 Task: Measure the distance between Boston and Philadelphia.
Action: Mouse moved to (229, 59)
Screenshot: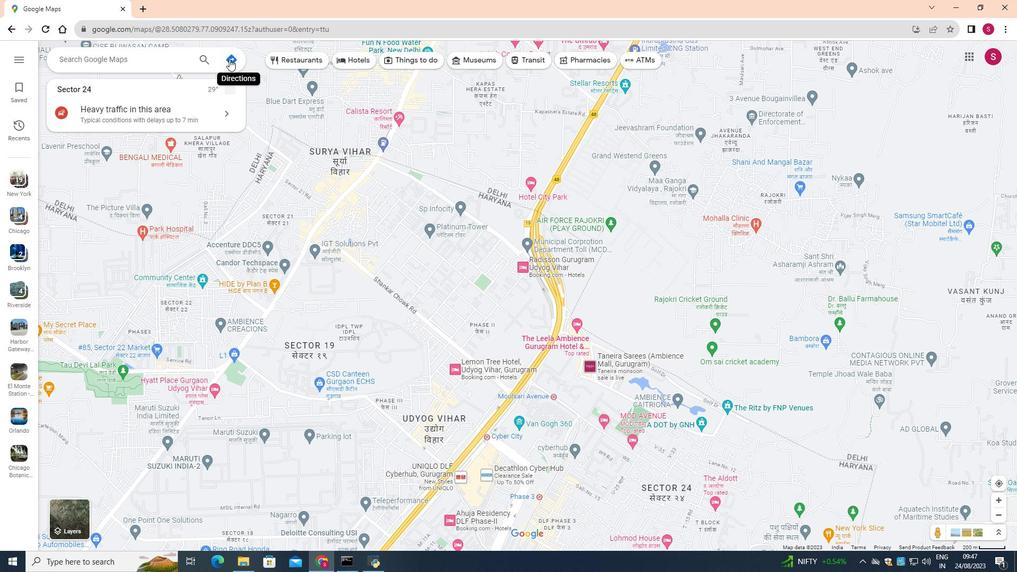 
Action: Mouse pressed left at (229, 59)
Screenshot: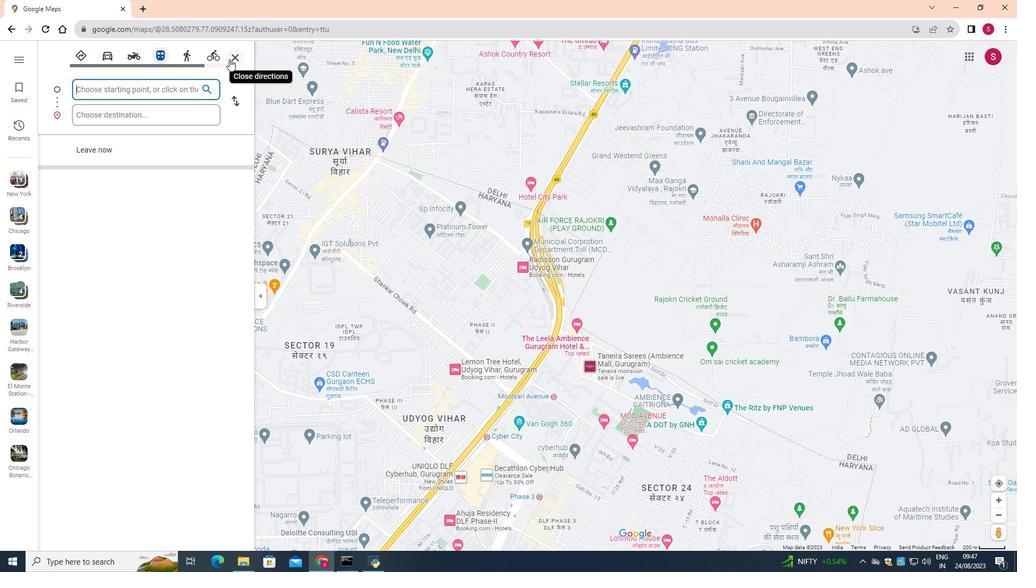 
Action: Mouse moved to (157, 86)
Screenshot: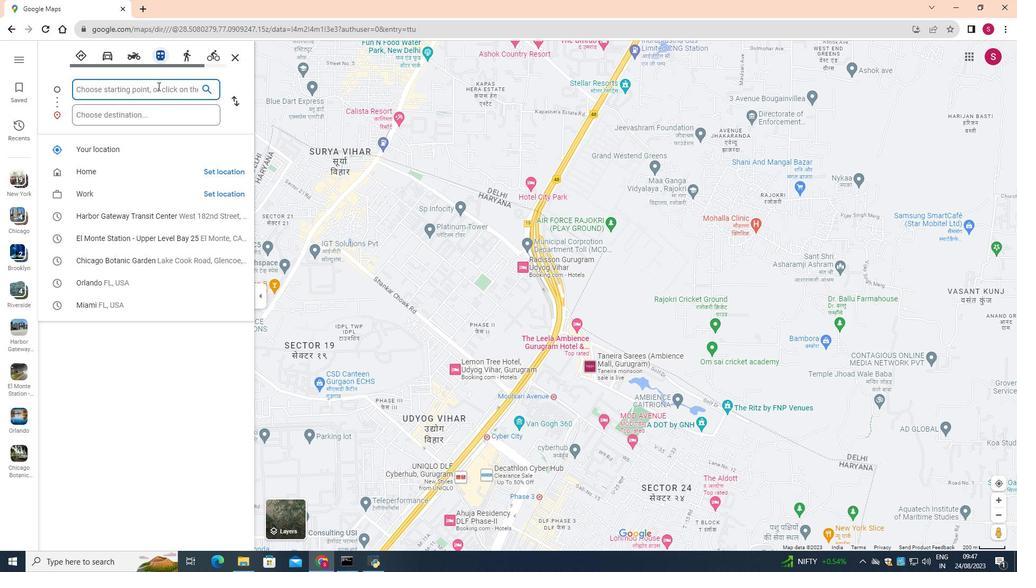 
Action: Mouse pressed left at (157, 86)
Screenshot: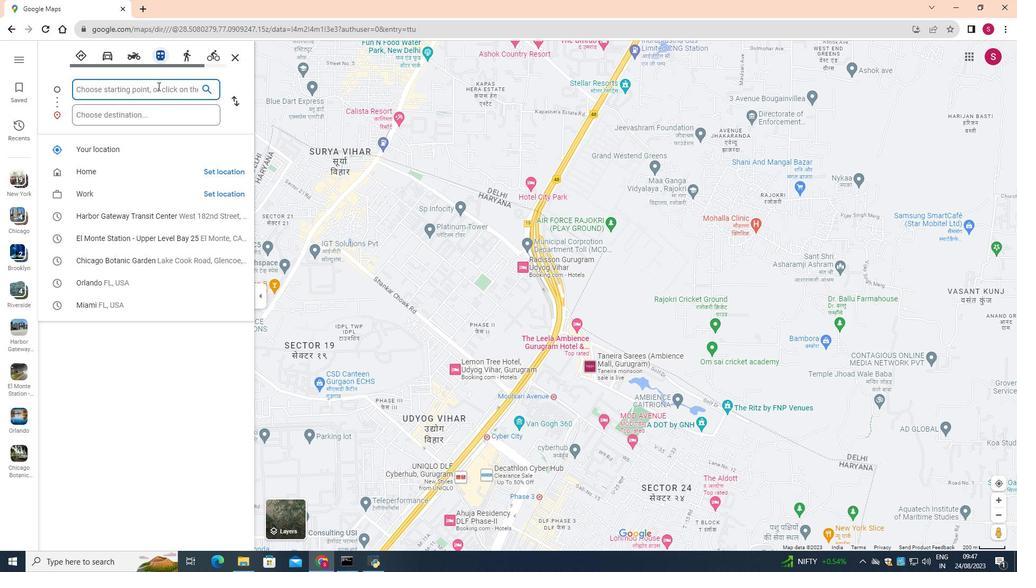 
Action: Key pressed <Key.shift>Boston
Screenshot: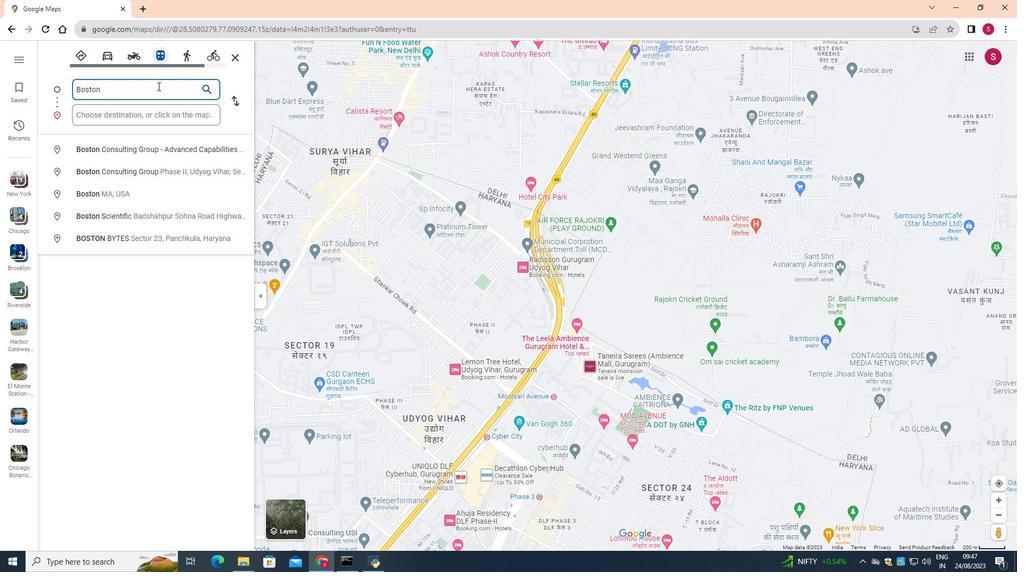 
Action: Mouse moved to (147, 192)
Screenshot: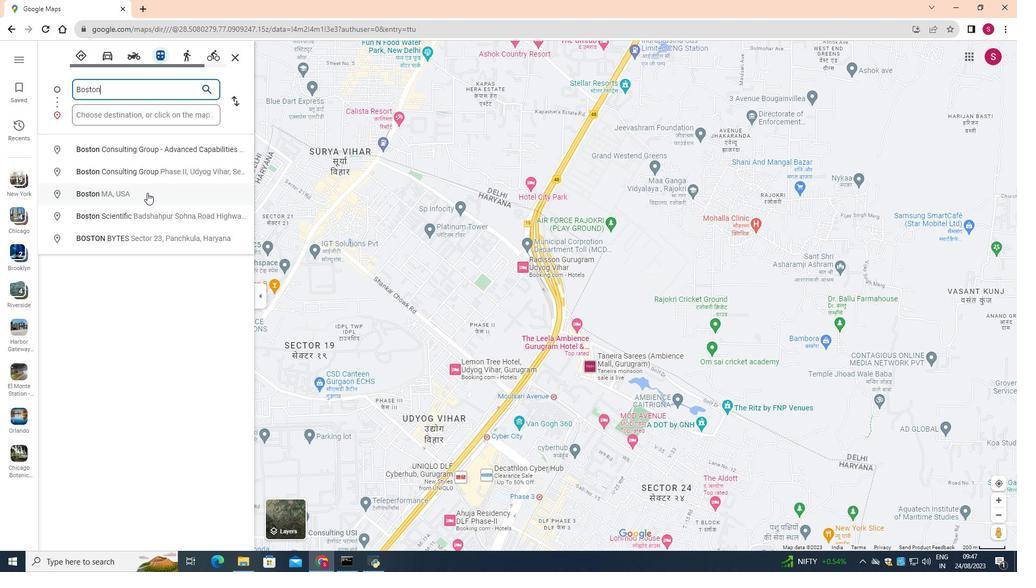 
Action: Mouse pressed left at (147, 192)
Screenshot: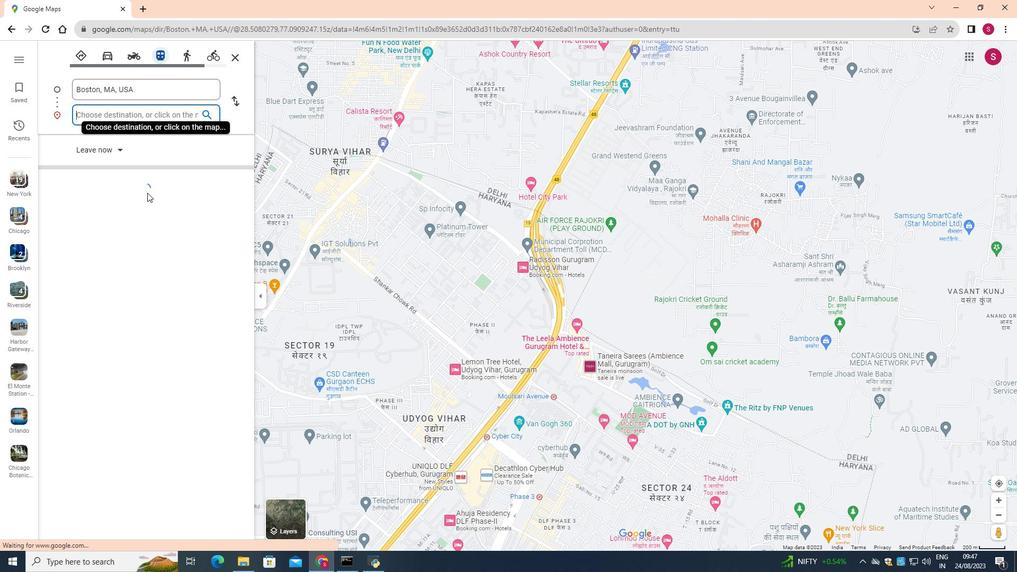 
Action: Mouse moved to (155, 115)
Screenshot: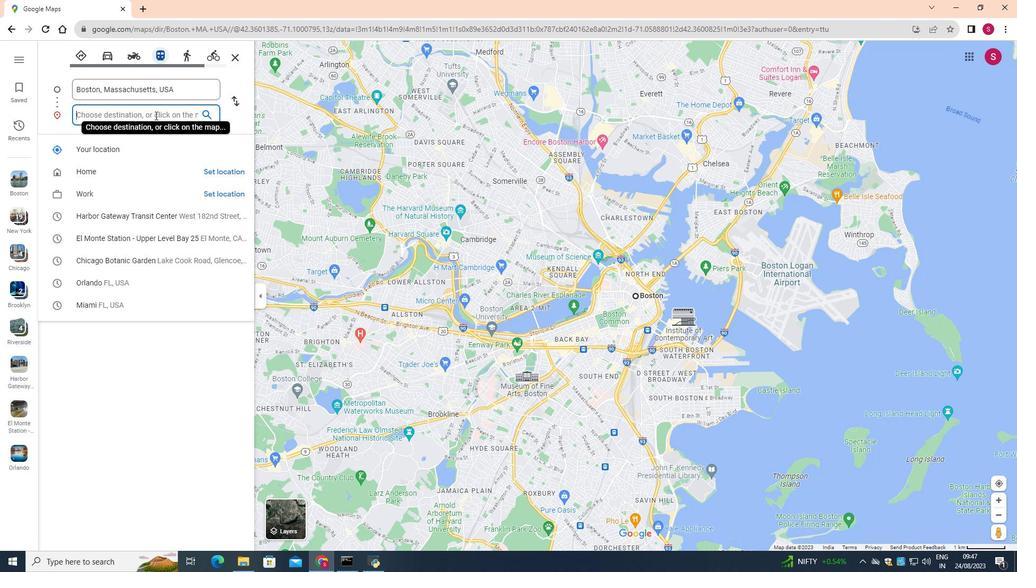 
Action: Mouse pressed left at (155, 115)
Screenshot: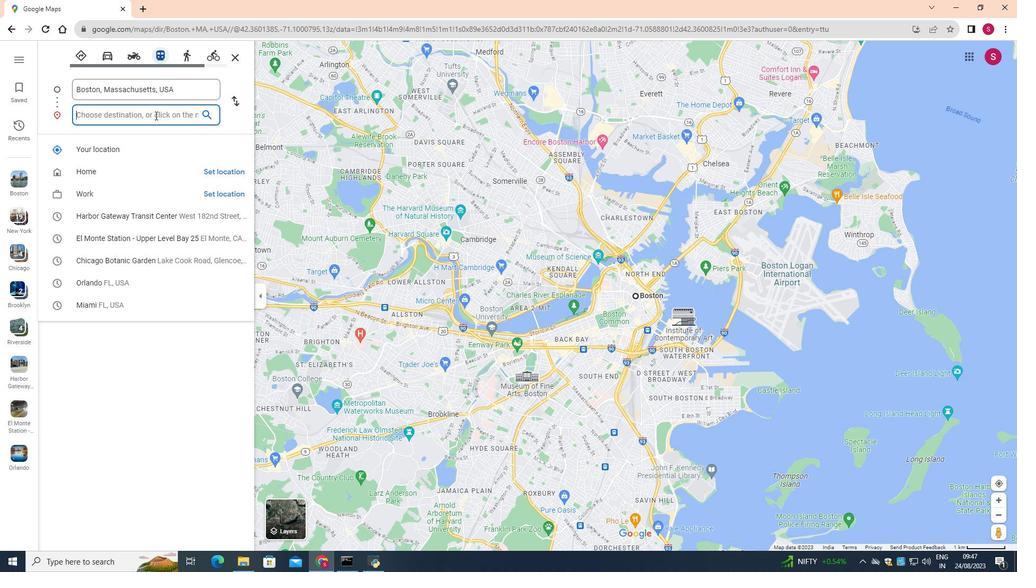 
Action: Key pressed <Key.shift>Philadel
Screenshot: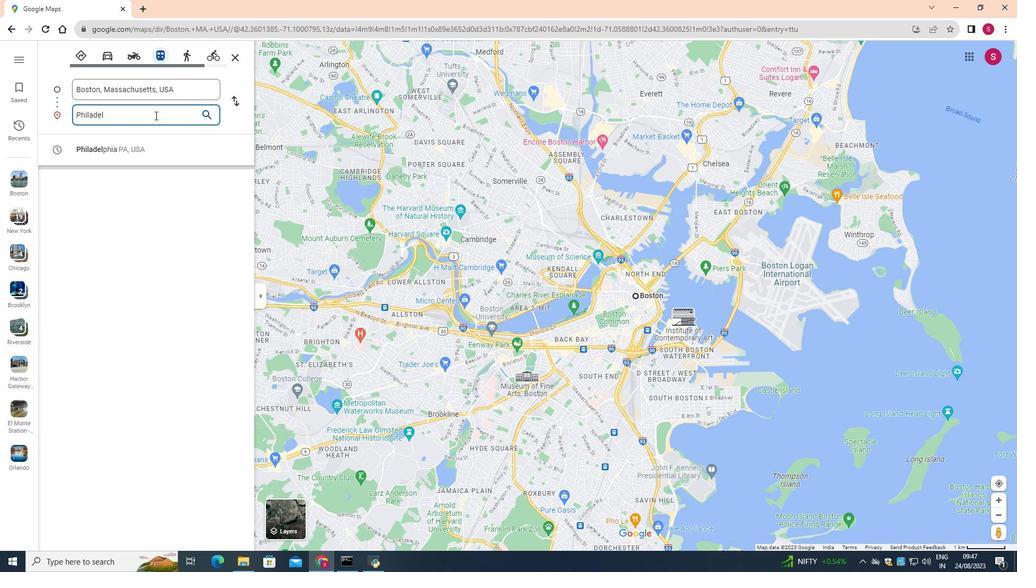 
Action: Mouse moved to (112, 146)
Screenshot: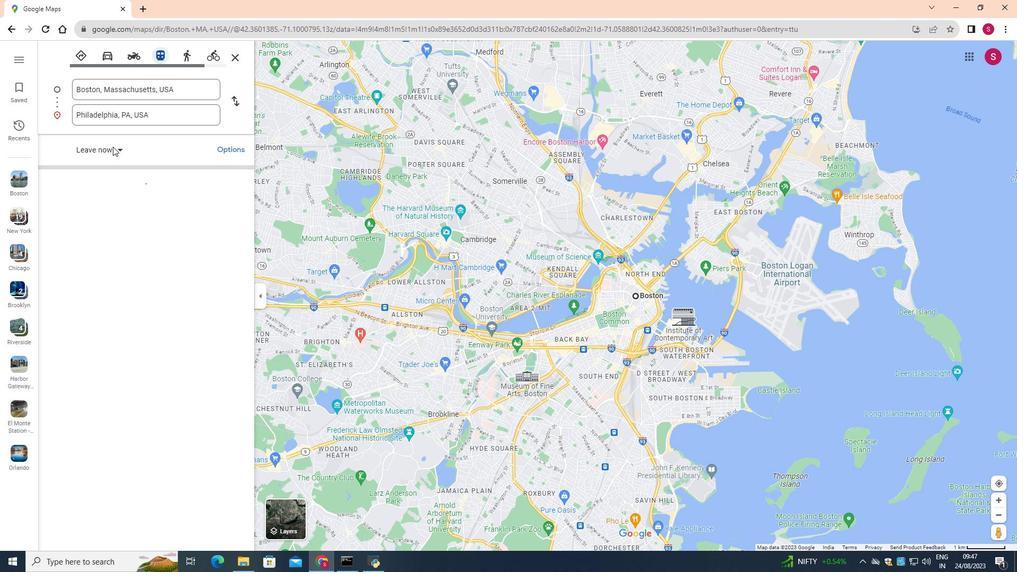 
Action: Mouse pressed left at (112, 146)
Screenshot: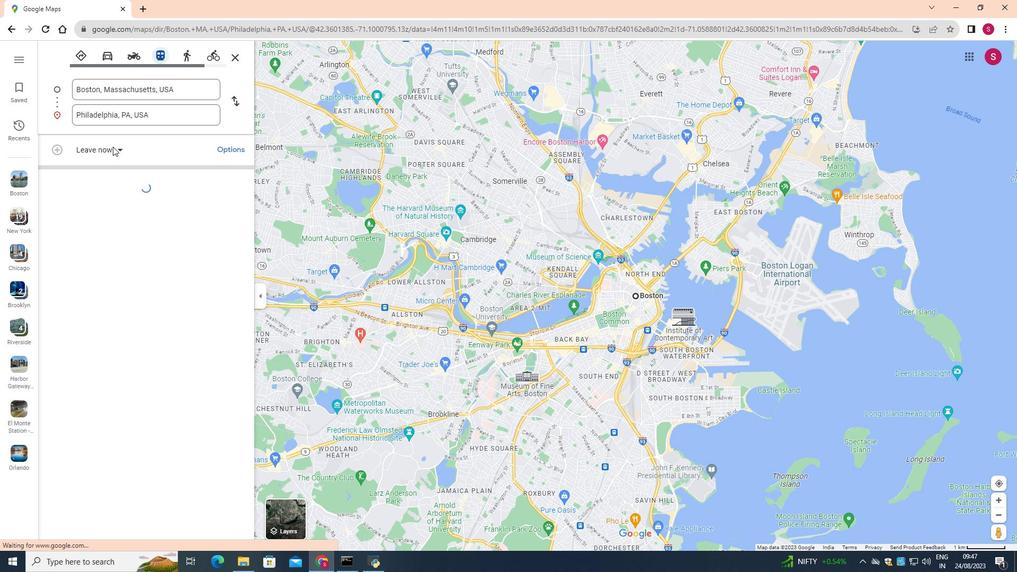
Action: Mouse moved to (120, 250)
Screenshot: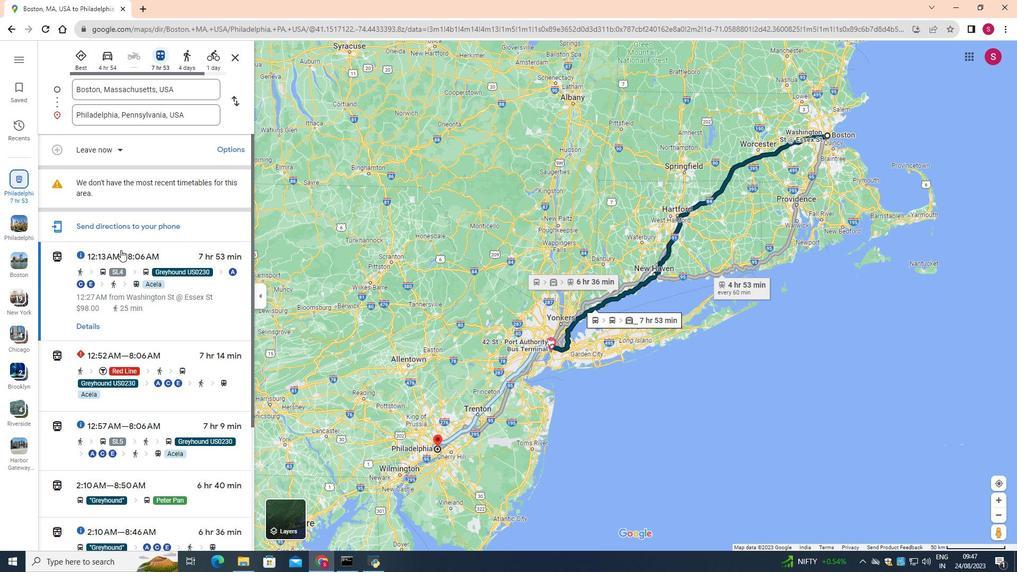 
Action: Mouse scrolled (120, 249) with delta (0, 0)
Screenshot: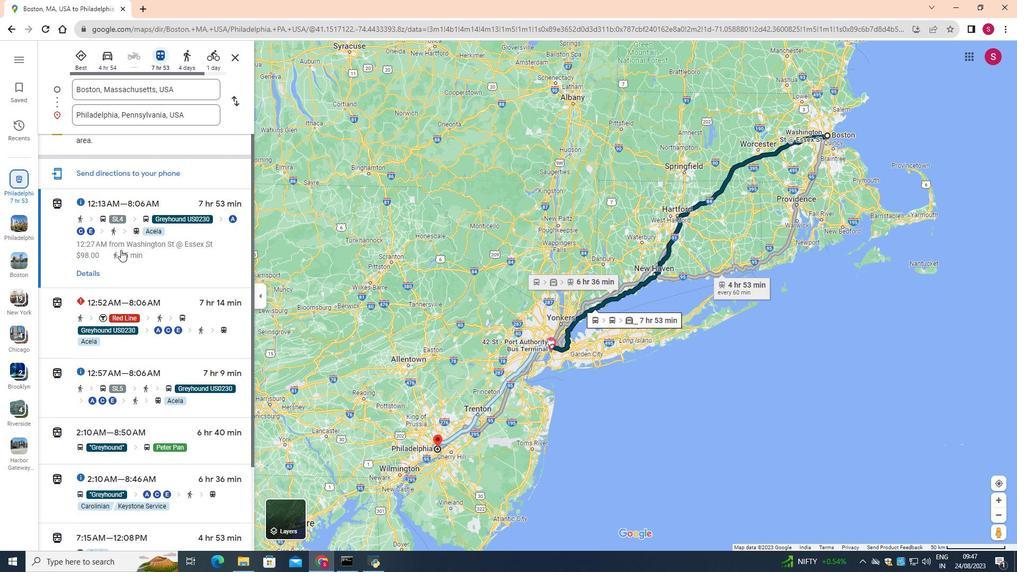 
Action: Mouse scrolled (120, 249) with delta (0, 0)
Screenshot: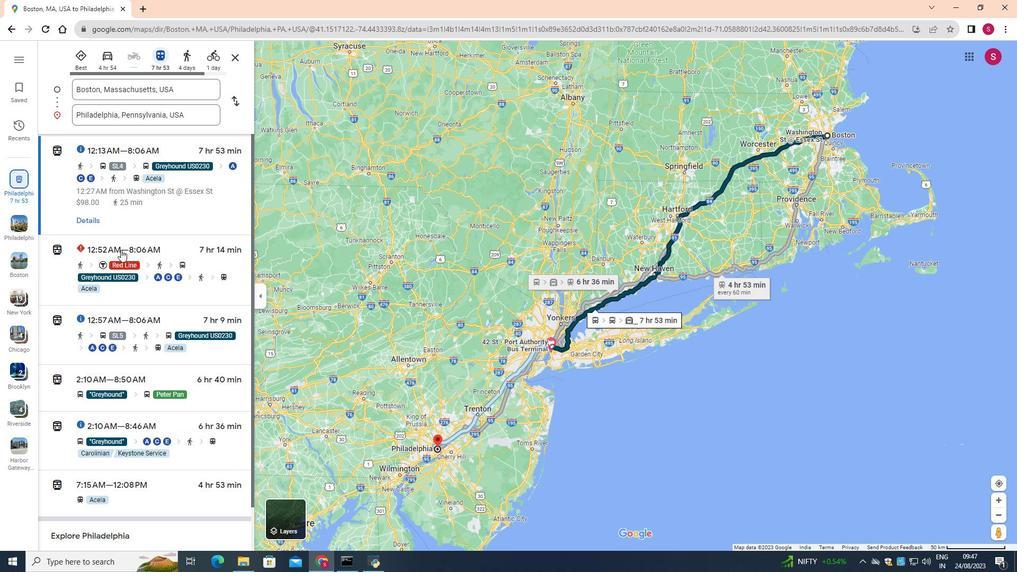 
Action: Mouse scrolled (120, 249) with delta (0, 0)
Screenshot: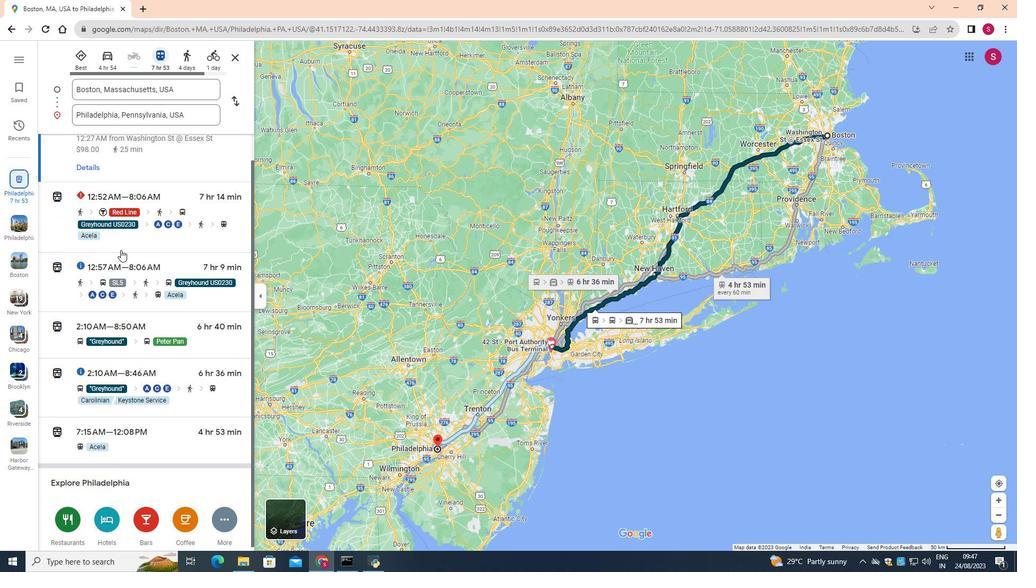 
Action: Mouse scrolled (120, 249) with delta (0, 0)
Screenshot: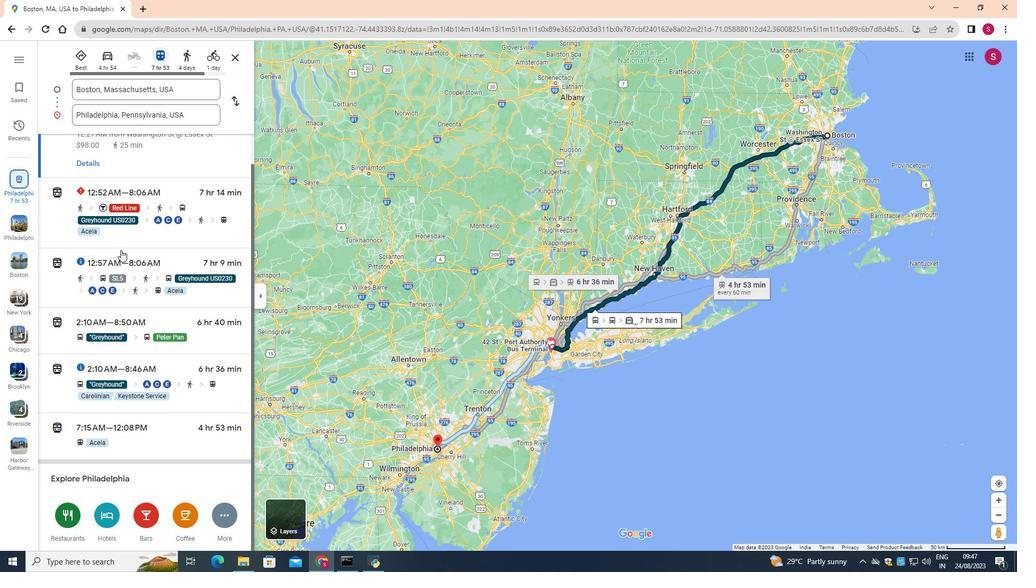 
Action: Mouse scrolled (120, 249) with delta (0, 0)
Screenshot: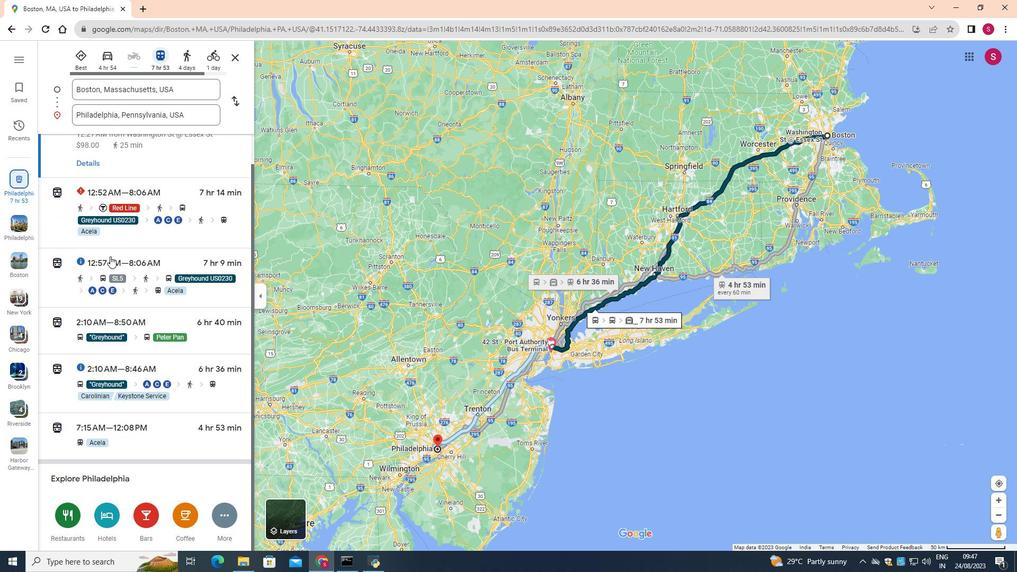 
Action: Mouse scrolled (120, 249) with delta (0, 0)
Screenshot: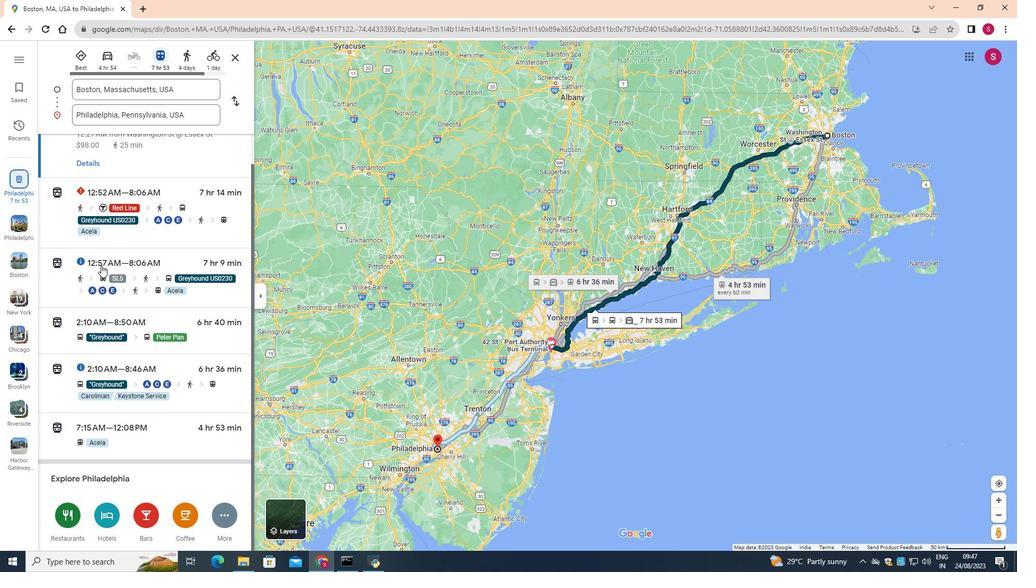 
Action: Mouse moved to (101, 273)
Screenshot: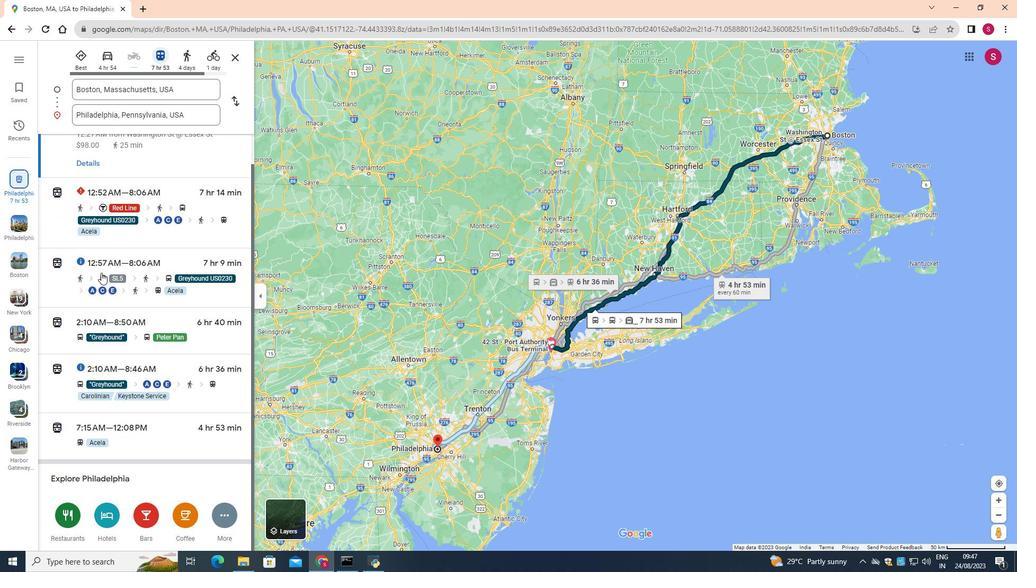 
Action: Mouse scrolled (101, 272) with delta (0, 0)
Screenshot: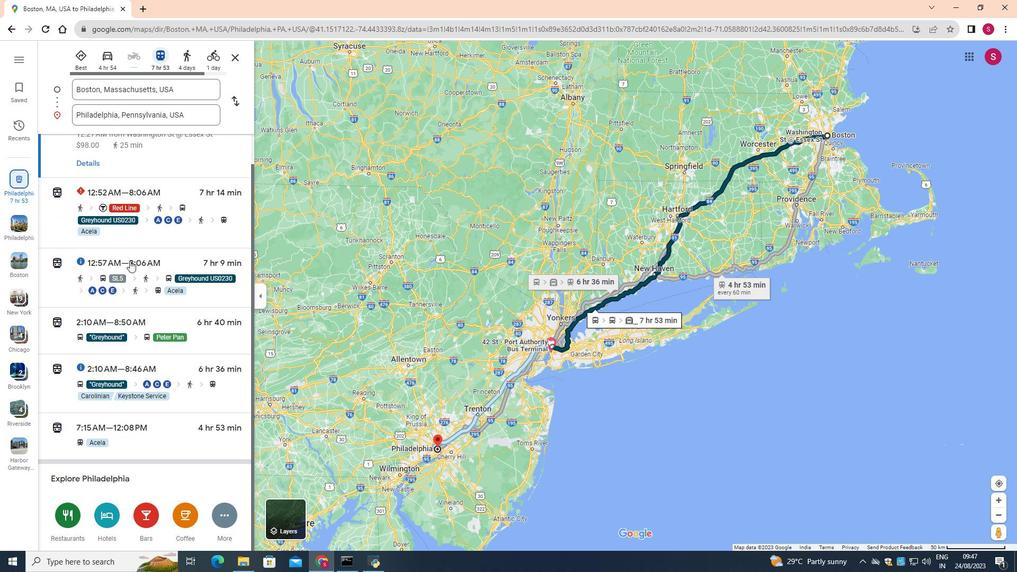
Action: Mouse moved to (283, 516)
Screenshot: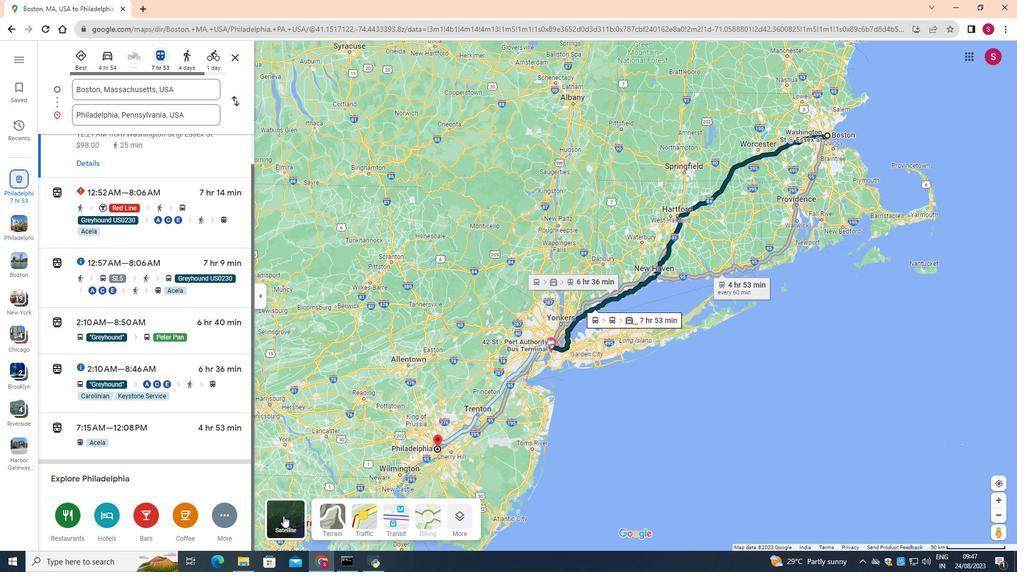 
Action: Mouse pressed left at (283, 516)
Screenshot: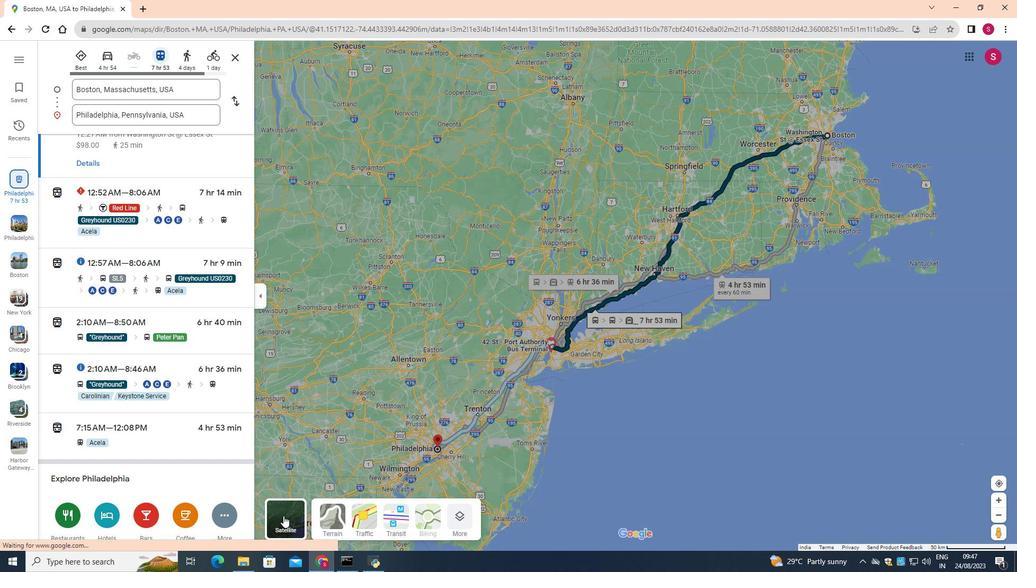 
Action: Mouse moved to (460, 513)
Screenshot: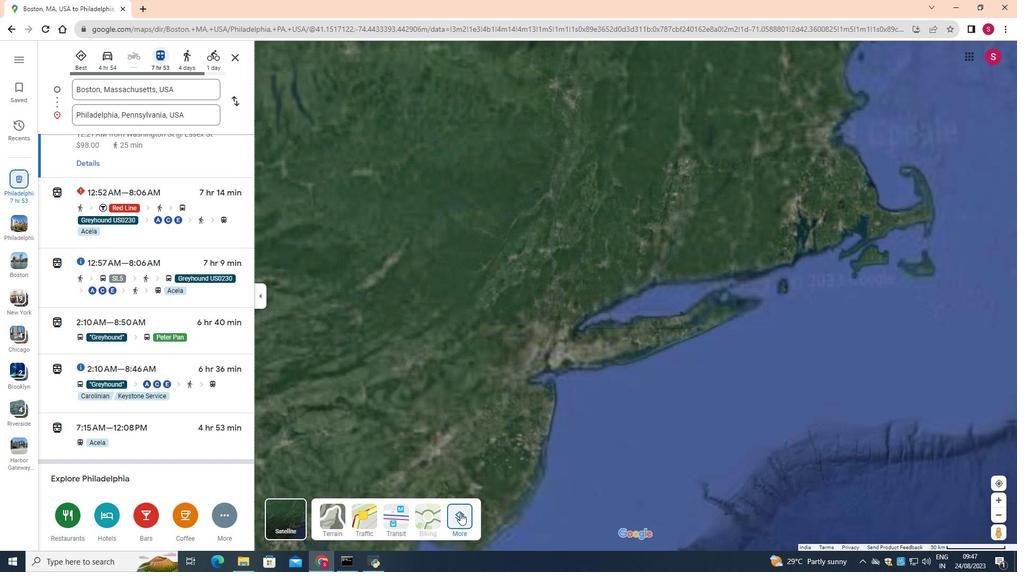 
Action: Mouse pressed left at (460, 513)
Screenshot: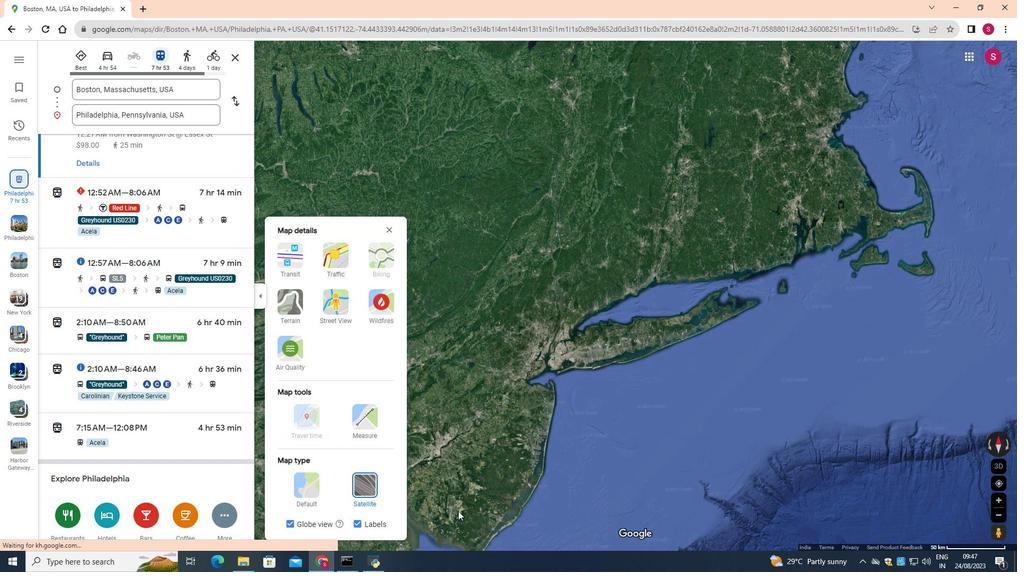 
Action: Mouse moved to (356, 420)
Screenshot: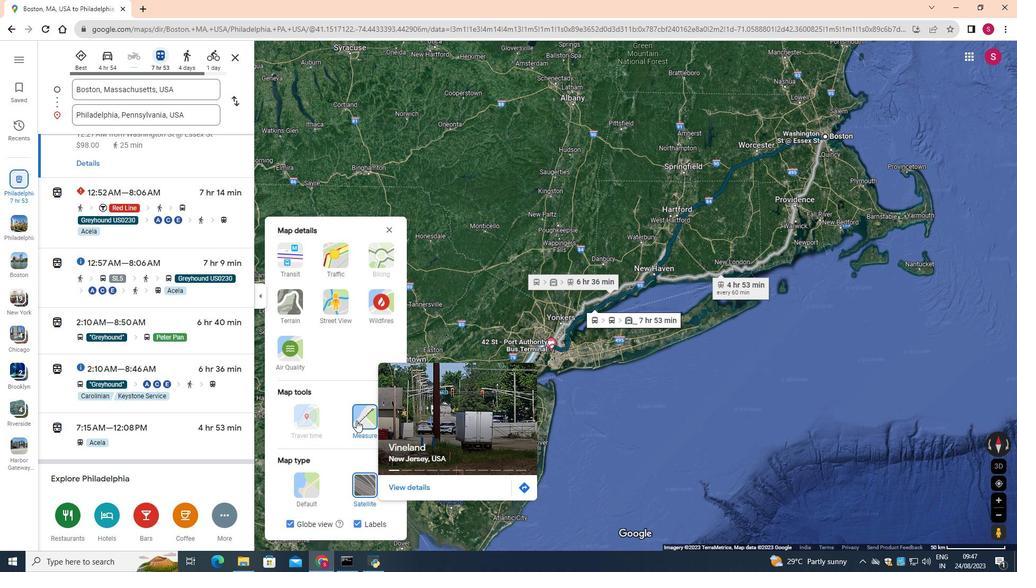 
Action: Mouse pressed left at (356, 420)
Screenshot: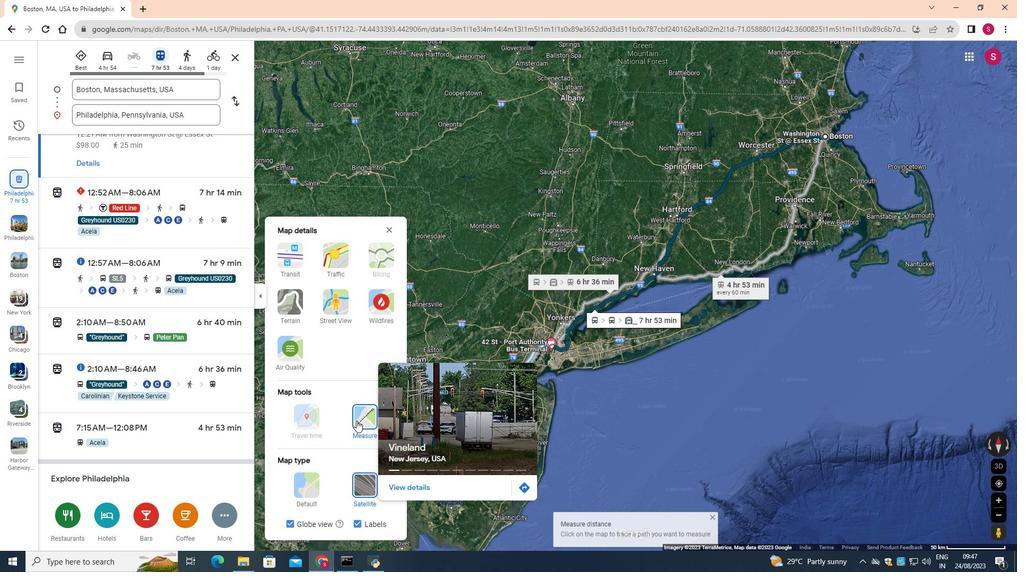 
Action: Mouse moved to (388, 229)
Screenshot: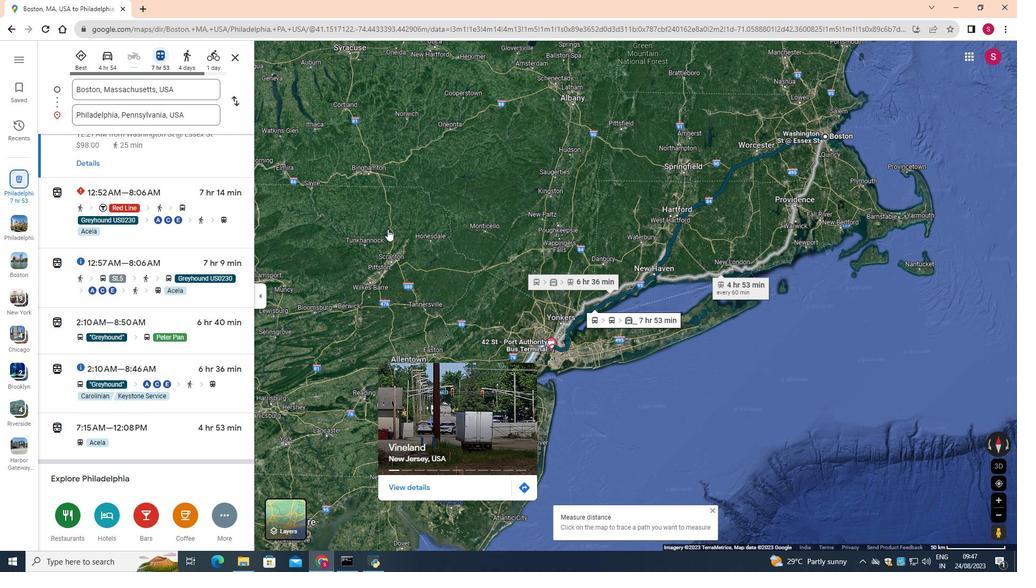 
Action: Mouse pressed left at (388, 229)
Screenshot: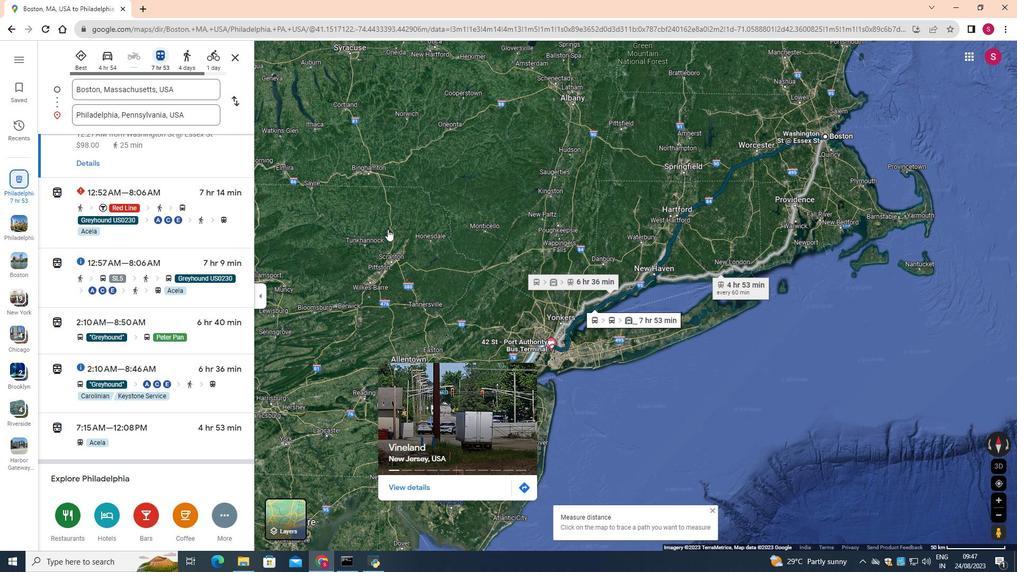 
Action: Mouse moved to (433, 444)
Screenshot: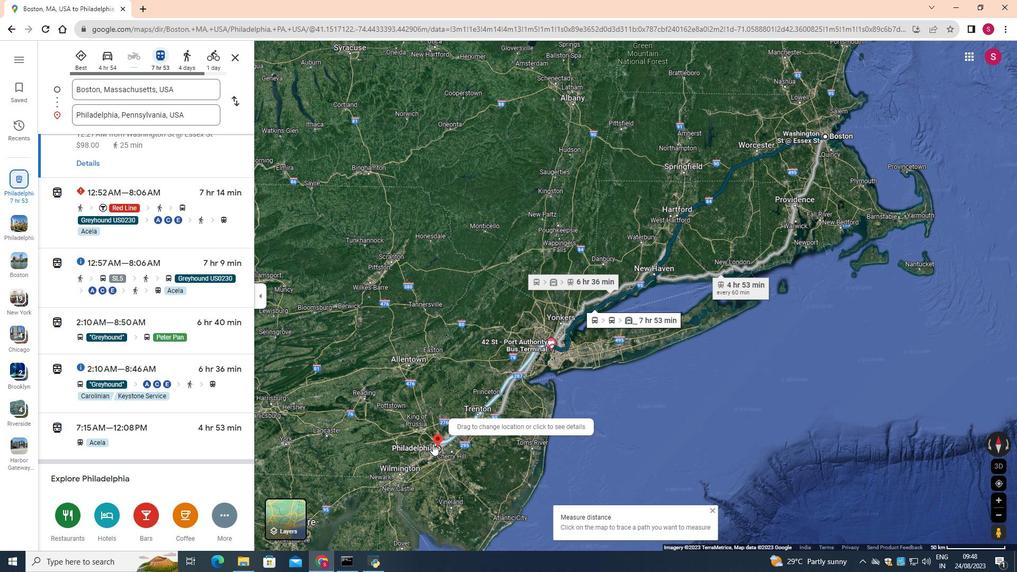 
Action: Mouse pressed left at (433, 444)
Screenshot: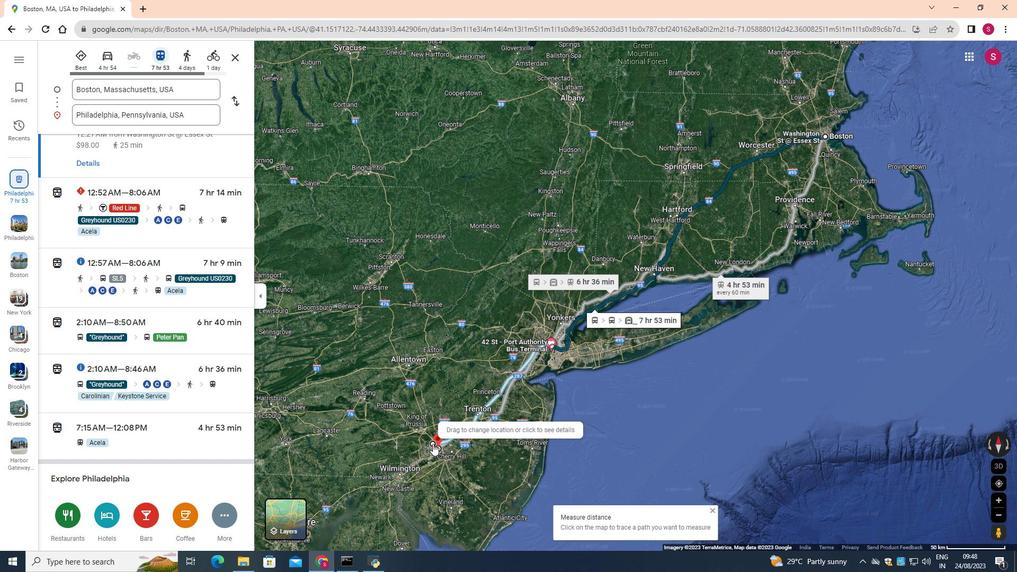 
Action: Mouse moved to (550, 342)
Screenshot: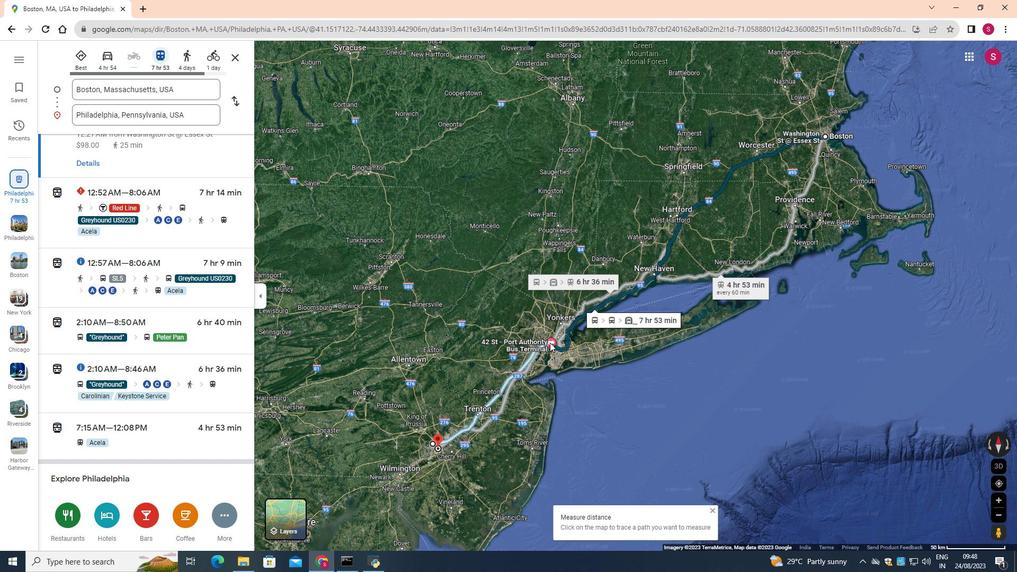 
Action: Mouse pressed left at (550, 342)
Screenshot: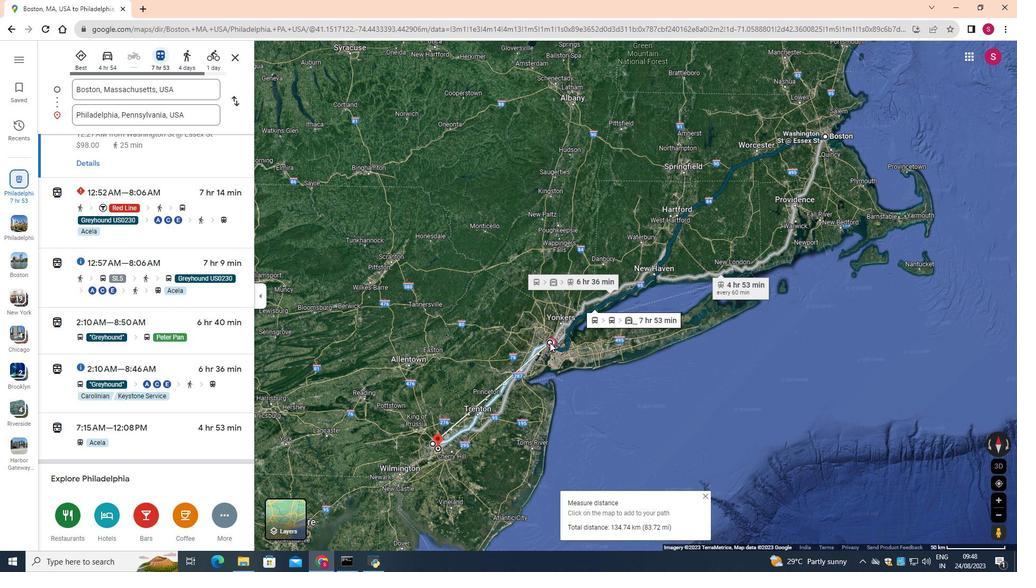 
Action: Mouse moved to (496, 415)
Screenshot: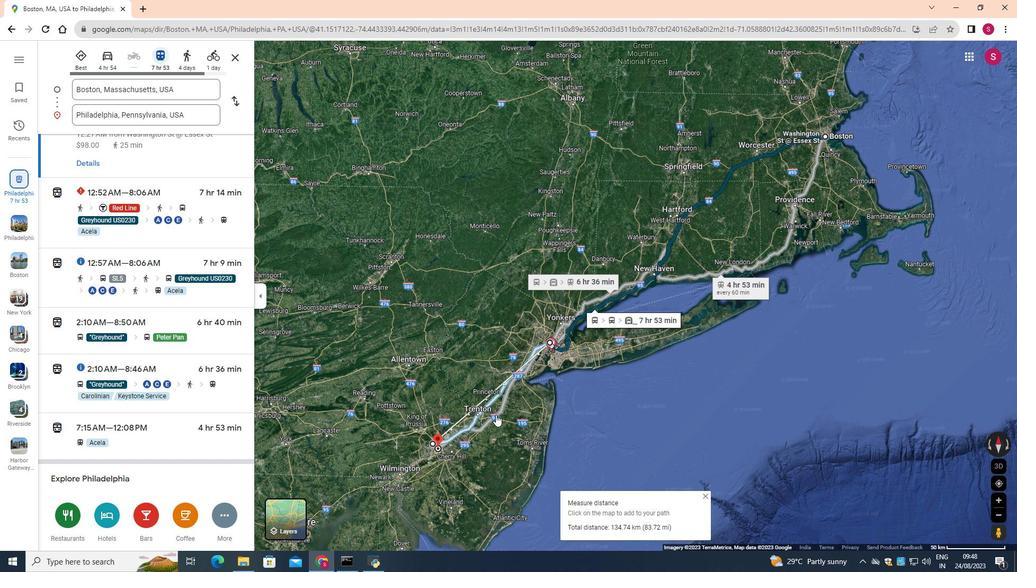 
